 Task: Create New Customer with Customer Name: PetSmart, Billing Address Line1: 152 Finwood Road, Billing Address Line2:  Red Bank, Billing Address Line3:  New Jersey 07701
Action: Mouse moved to (205, 39)
Screenshot: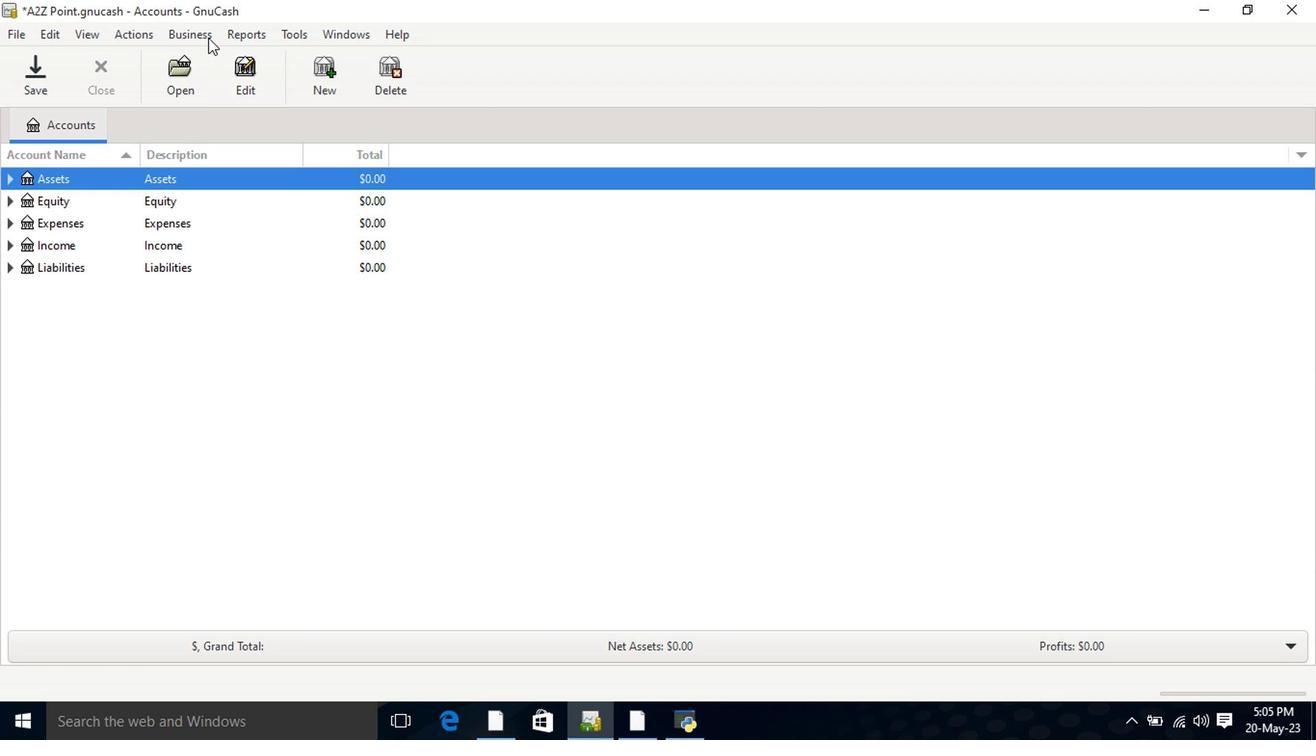 
Action: Mouse pressed left at (205, 39)
Screenshot: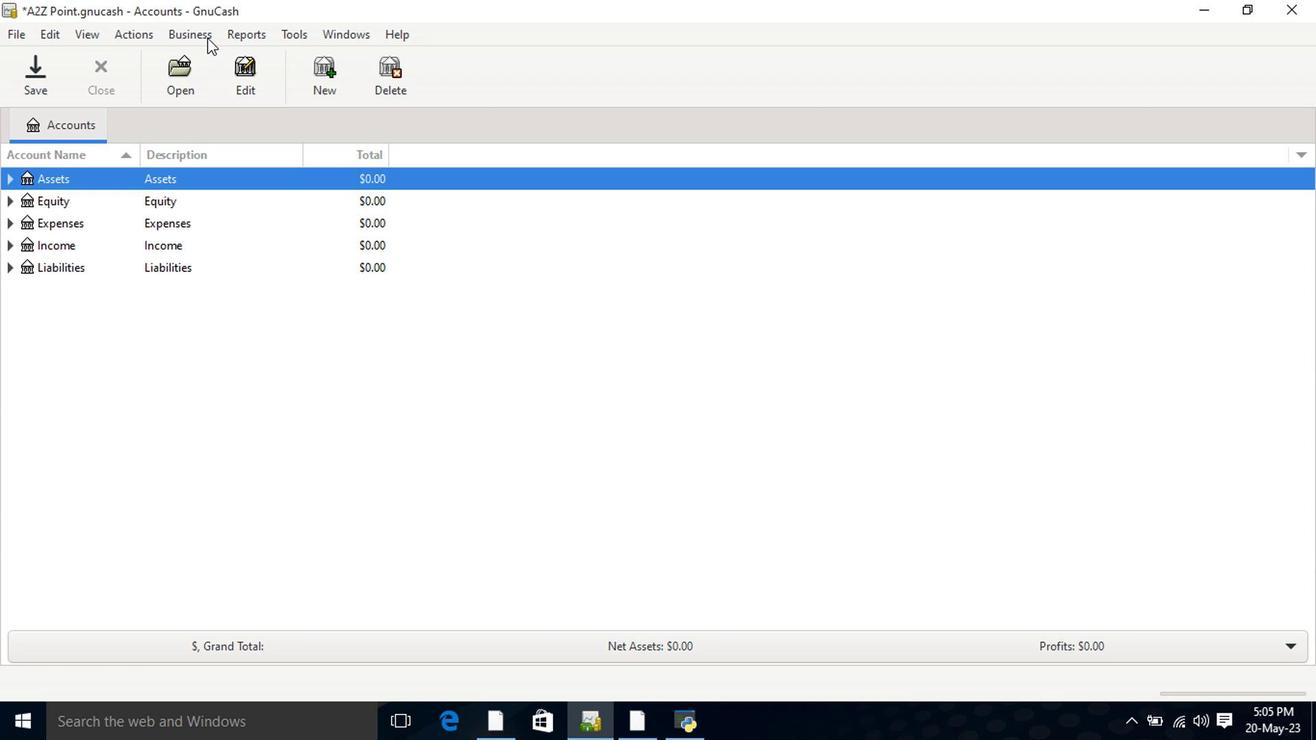 
Action: Mouse moved to (402, 85)
Screenshot: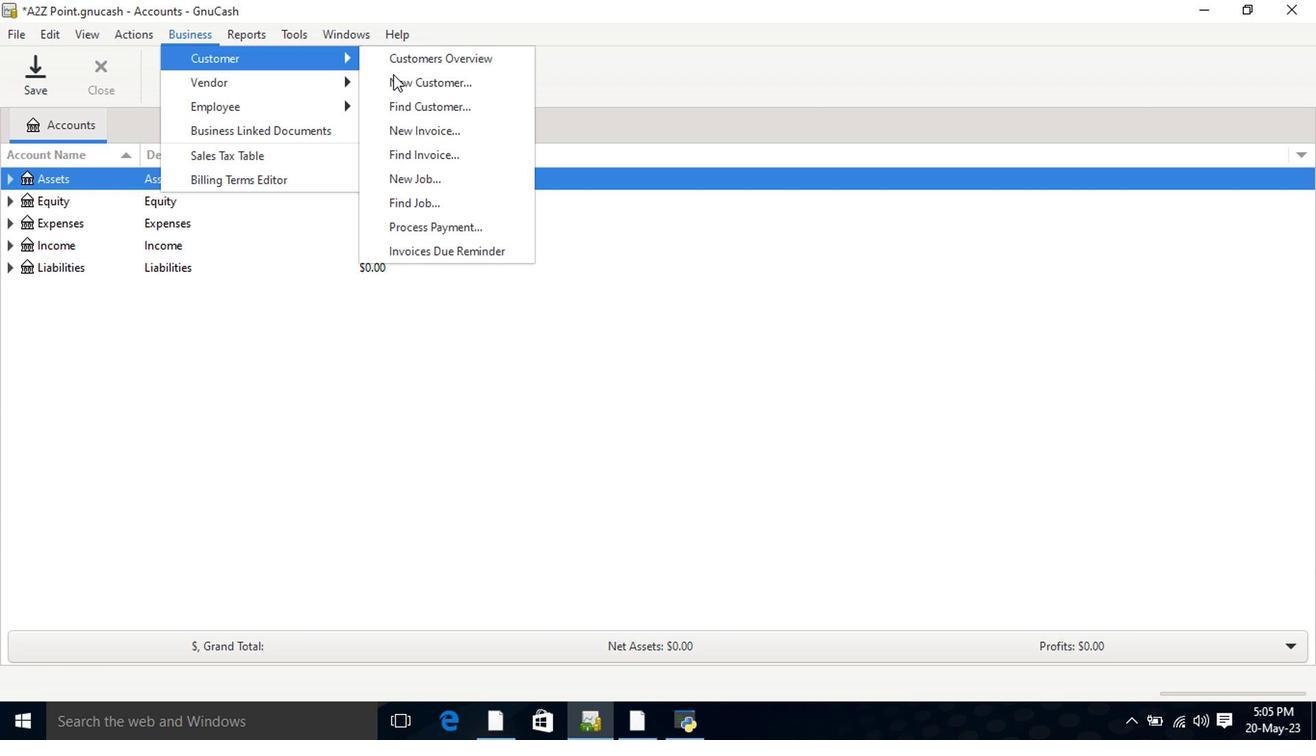 
Action: Mouse pressed left at (402, 85)
Screenshot: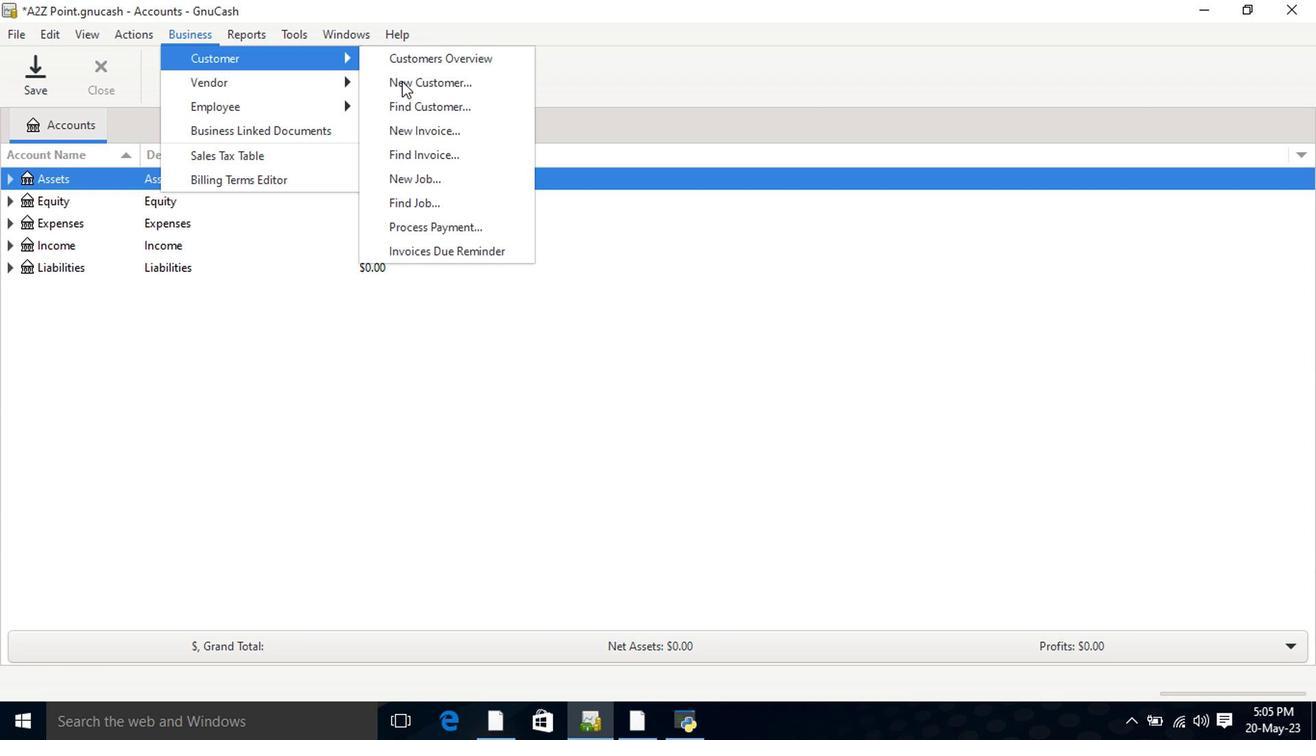 
Action: Mouse moved to (704, 237)
Screenshot: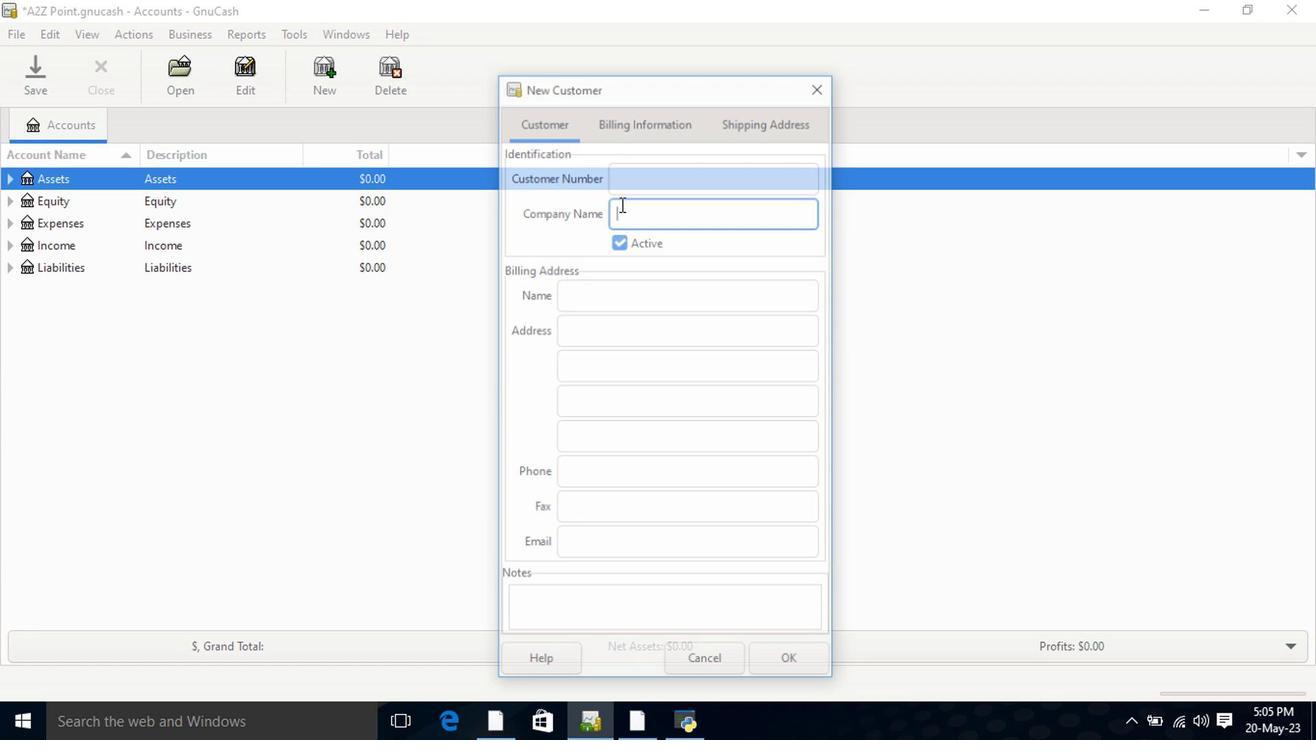 
Action: Key pressed <Key.shift>Pet<Key.shift>Smart<Key.tab><Key.tab><Key.tab>152<Key.space><Key.shift>Finwood<Key.space><Key.shift><Key.shift>Road<Key.tab><Key.shift>Red<Key.space><Key.shift>Bank<Key.space><Key.backspace><Key.shift>New<Key.space><Key.shift>jersey<Key.backspace><Key.backspace><Key.backspace><Key.backspace><Key.backspace><Key.backspace><Key.shift>Jersey<Key.space>07701
Screenshot: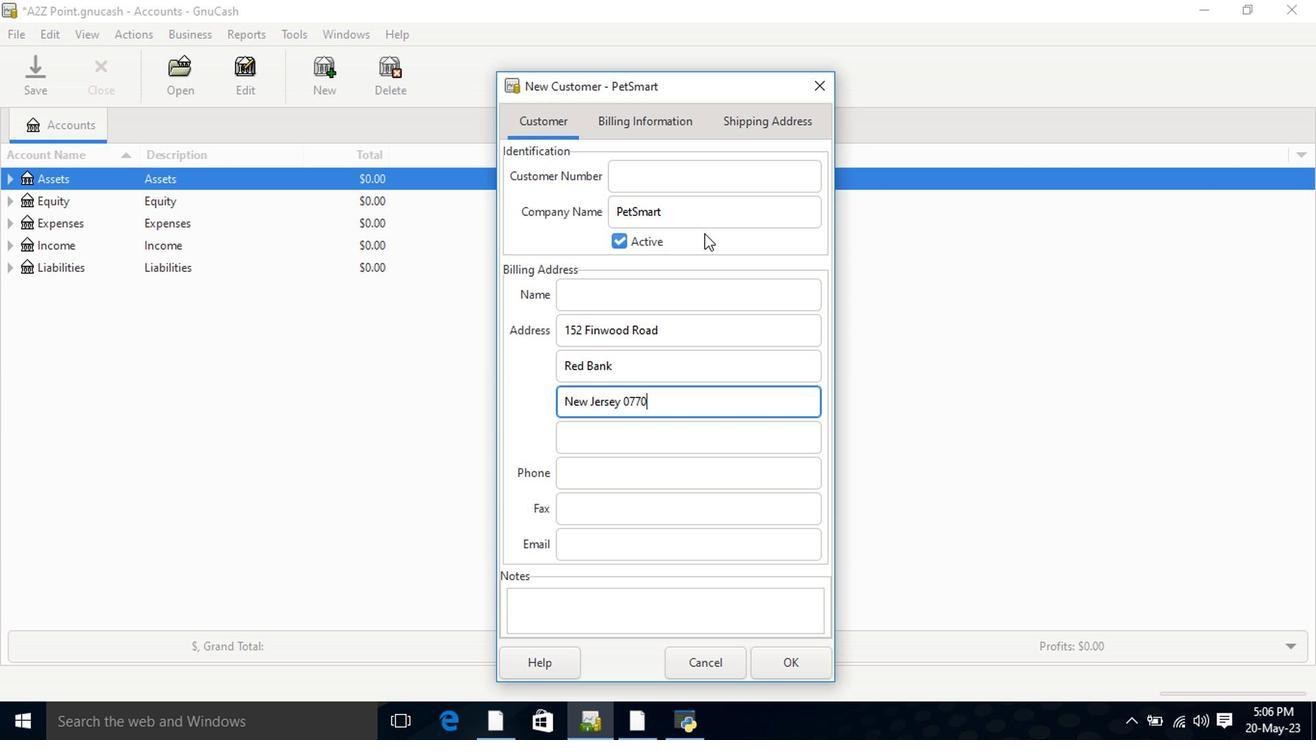 
Action: Mouse moved to (787, 662)
Screenshot: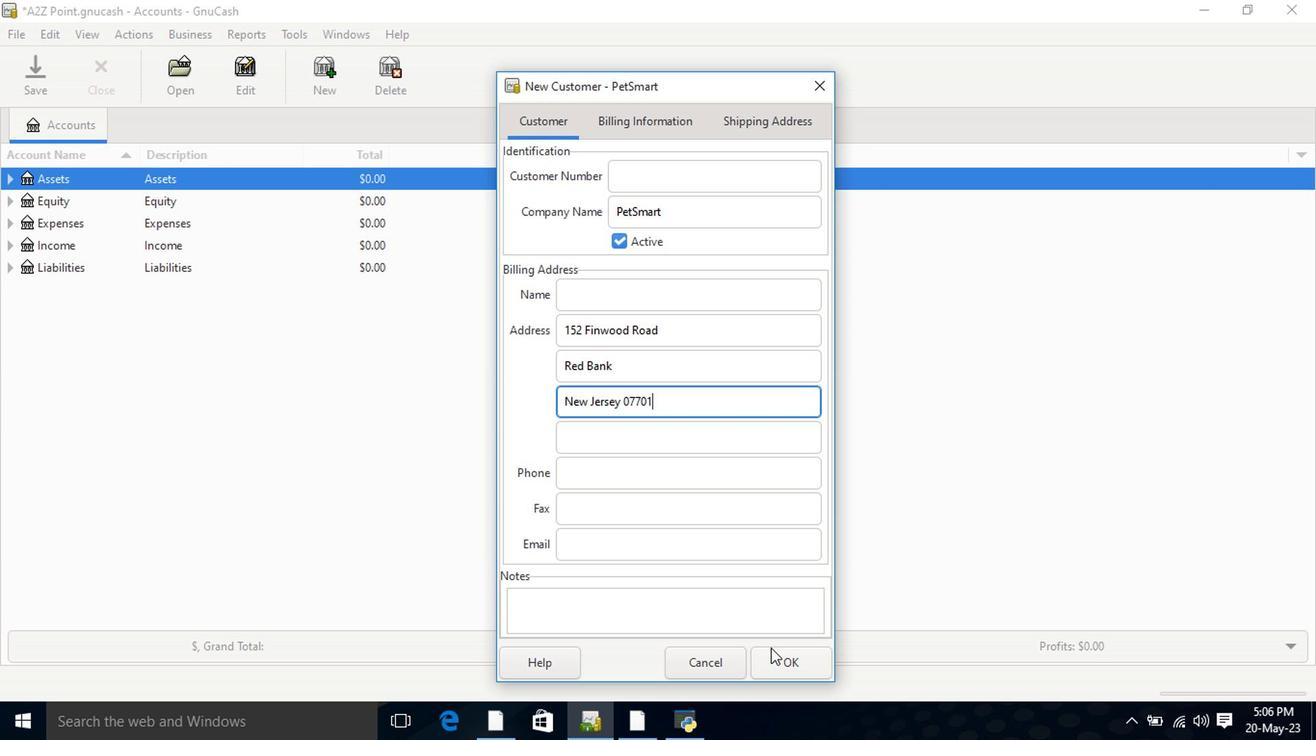 
Action: Mouse pressed left at (787, 662)
Screenshot: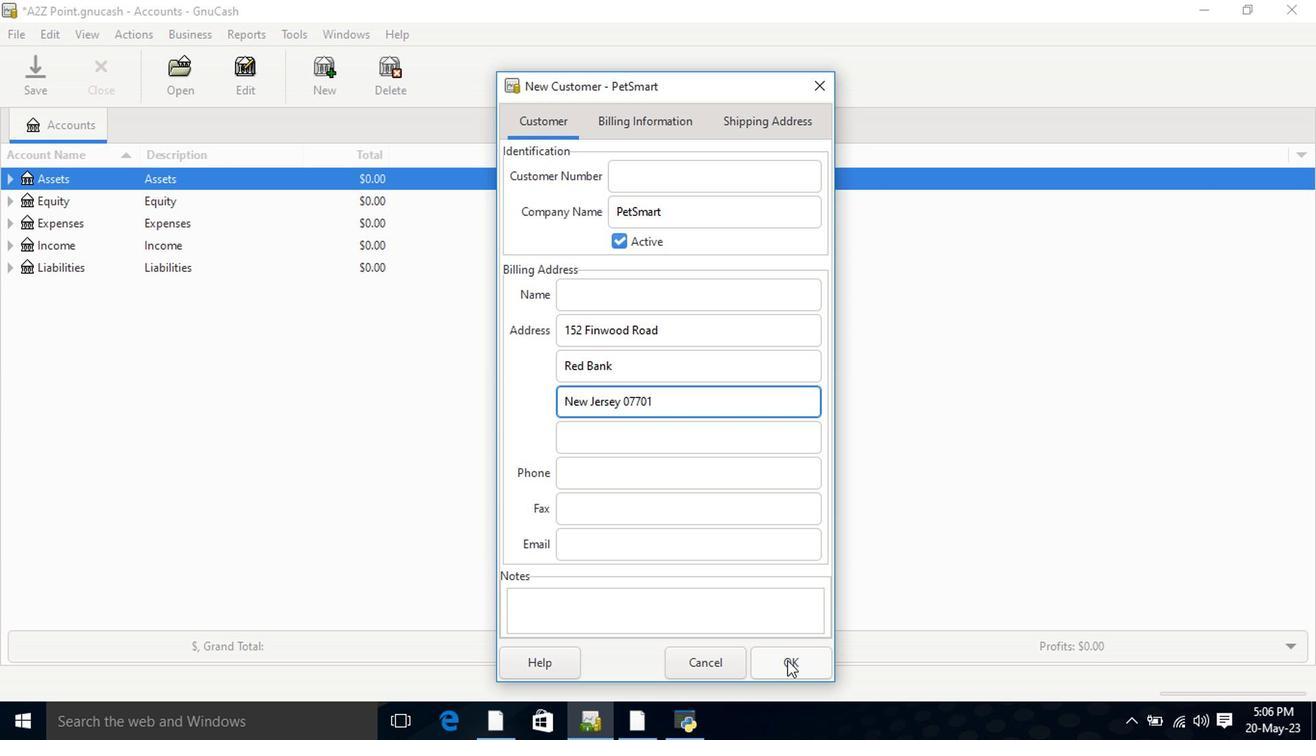 
Action: Mouse moved to (787, 662)
Screenshot: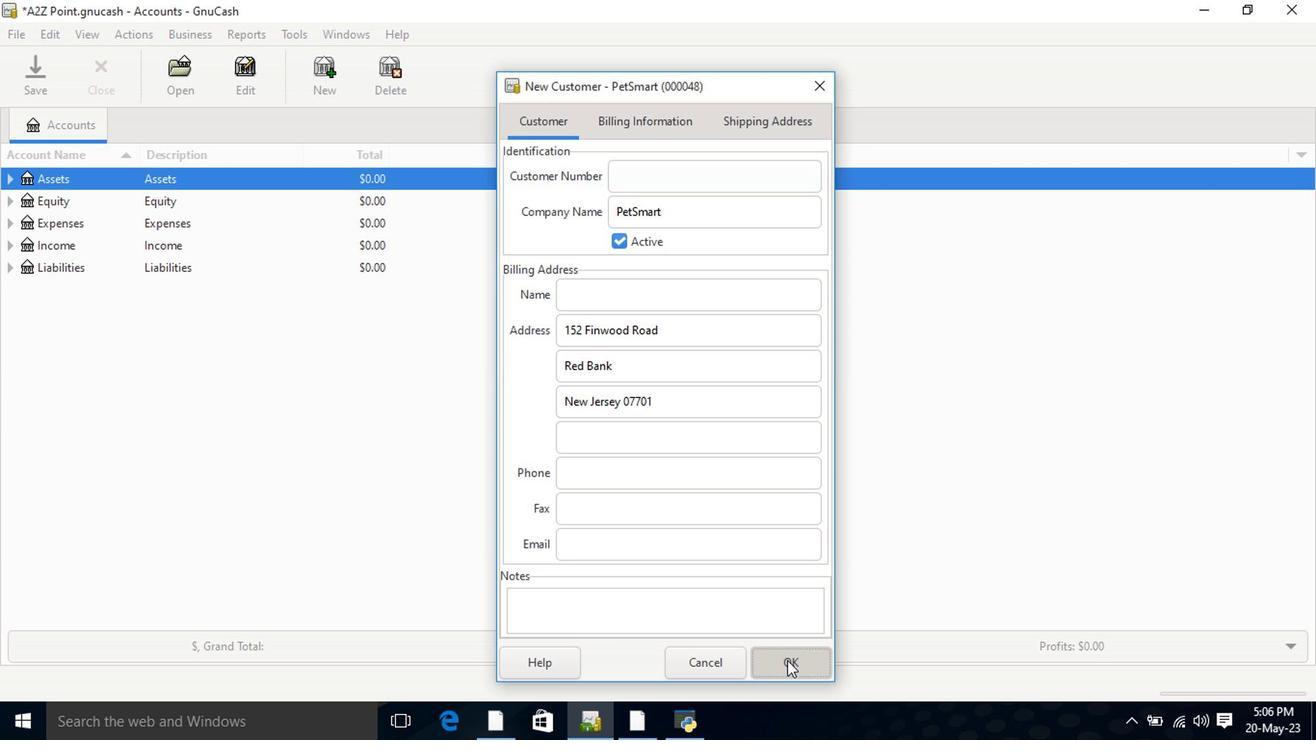 
